 Task: Add a condition where "Hours since status category open Greater than Five Hundred" in unsolved tickets in your groups.
Action: Mouse moved to (138, 460)
Screenshot: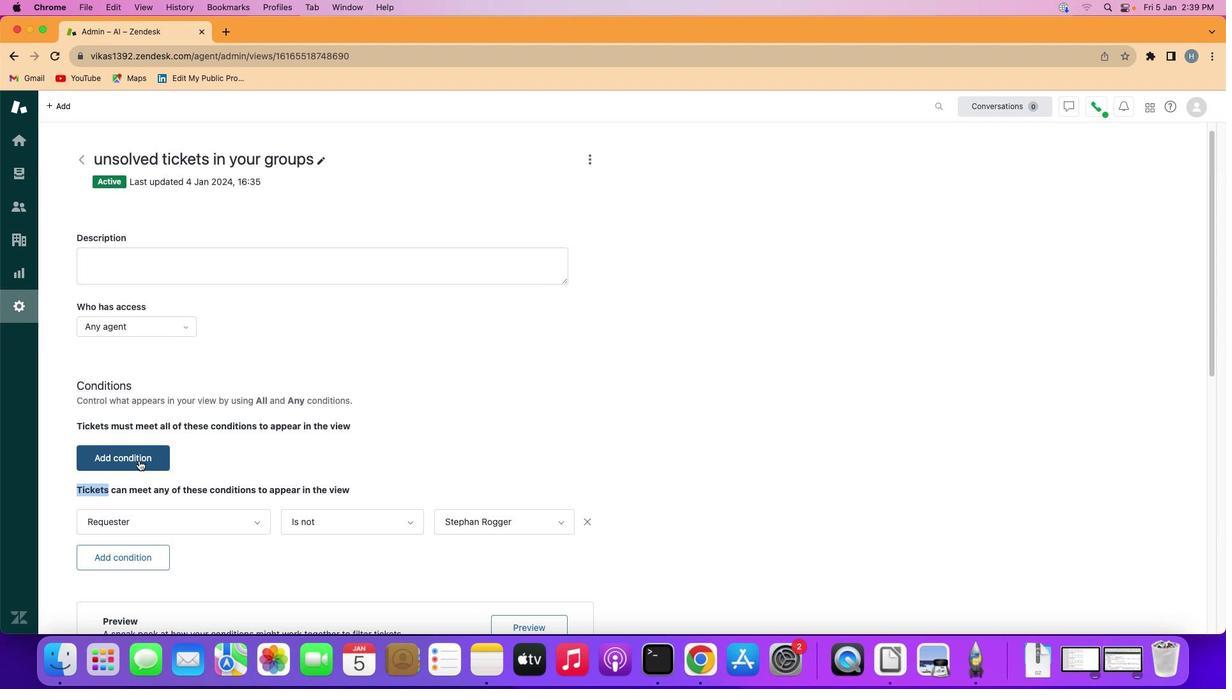 
Action: Mouse pressed left at (138, 460)
Screenshot: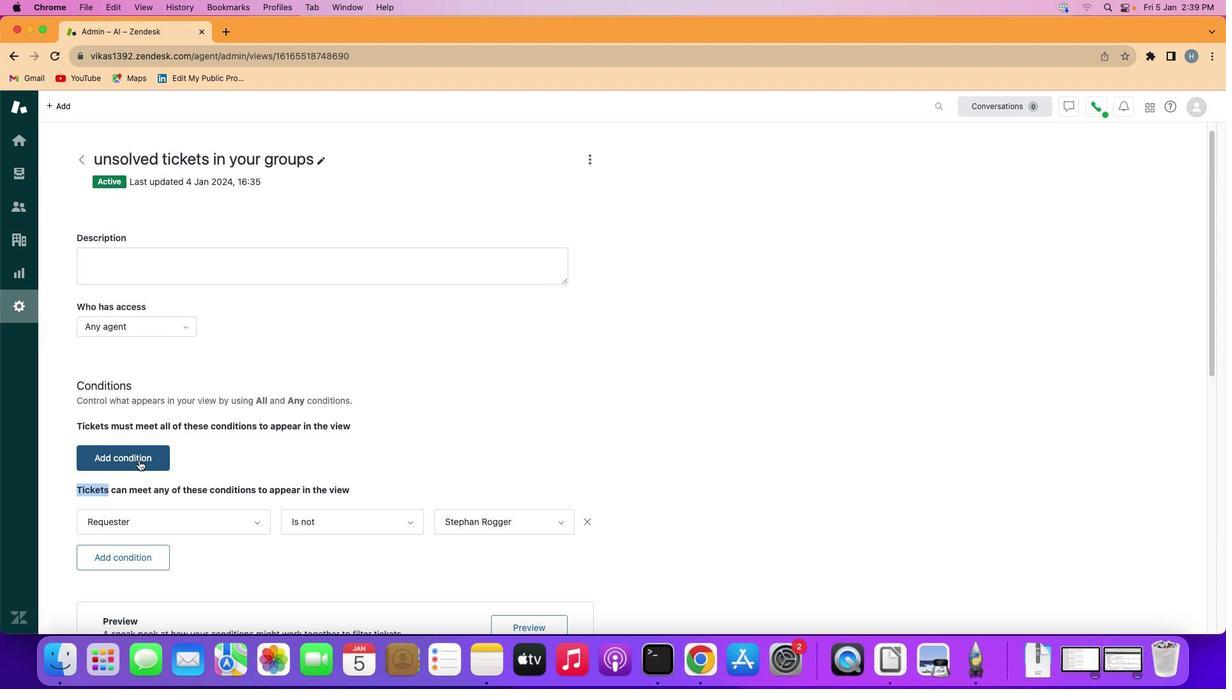 
Action: Mouse moved to (172, 456)
Screenshot: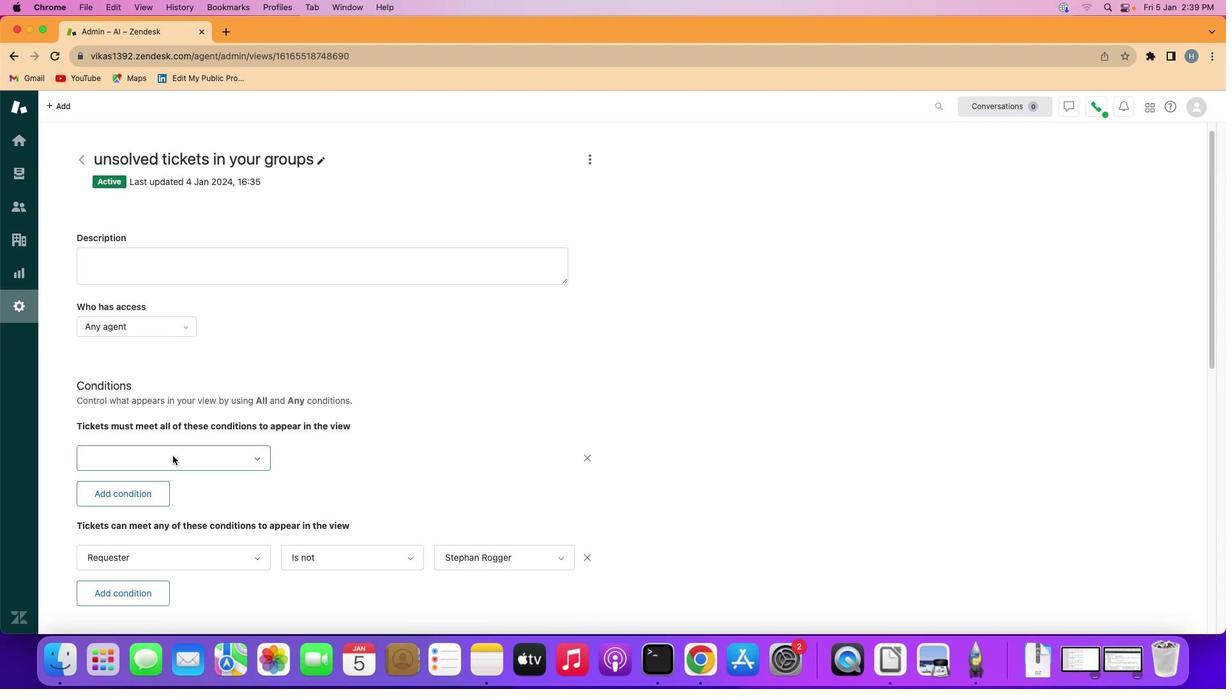 
Action: Mouse pressed left at (172, 456)
Screenshot: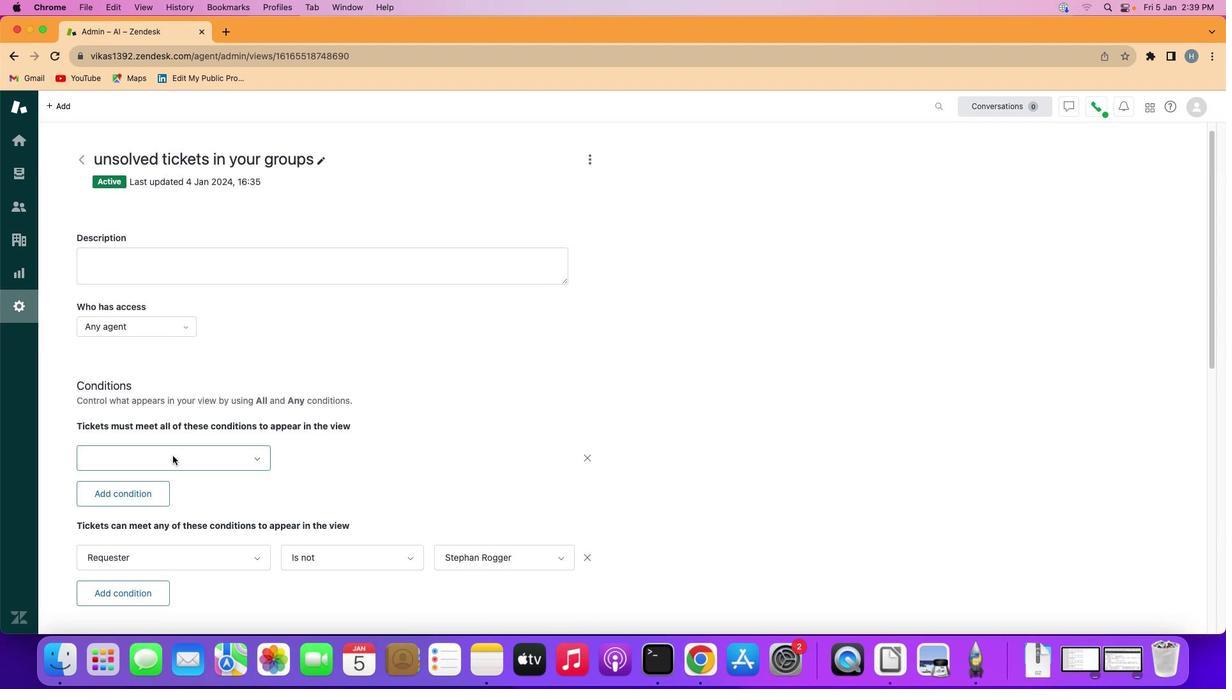 
Action: Mouse moved to (153, 358)
Screenshot: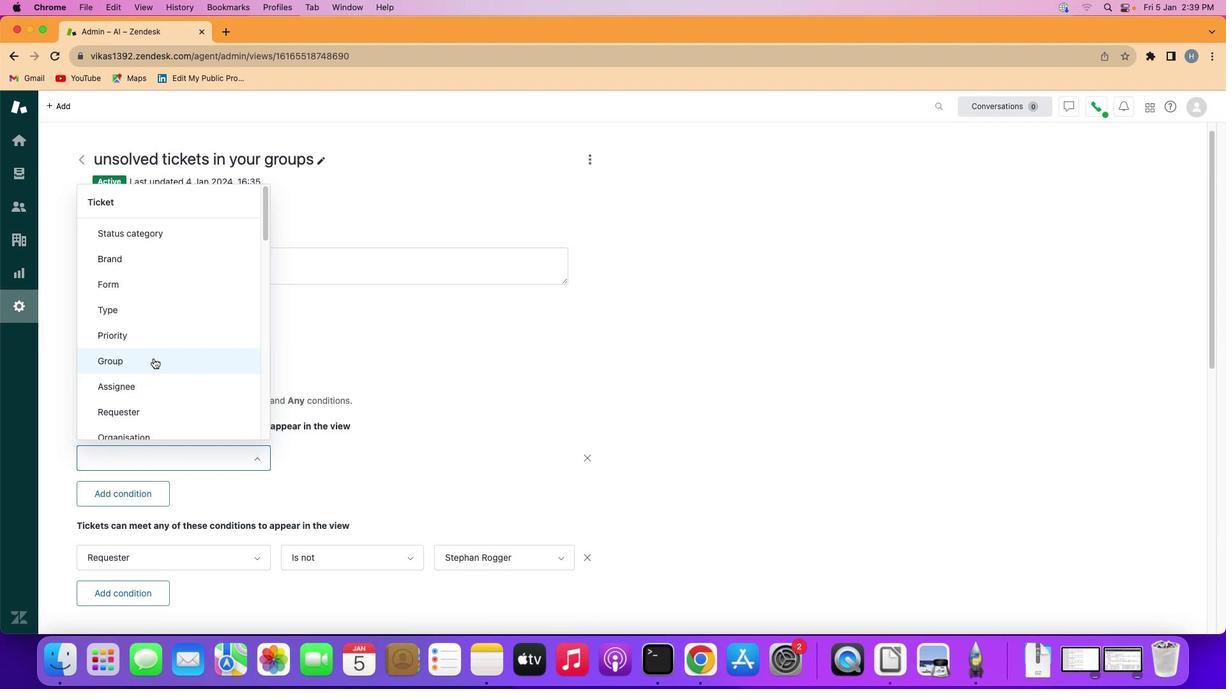 
Action: Mouse scrolled (153, 358) with delta (0, 0)
Screenshot: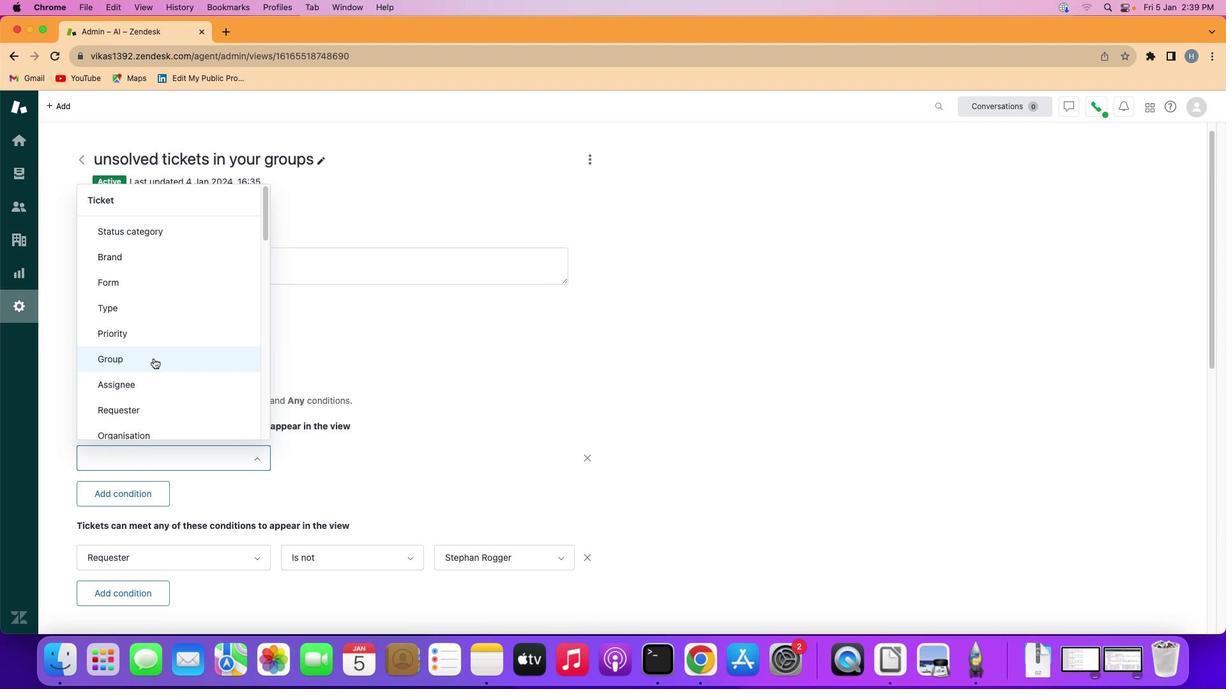 
Action: Mouse scrolled (153, 358) with delta (0, 0)
Screenshot: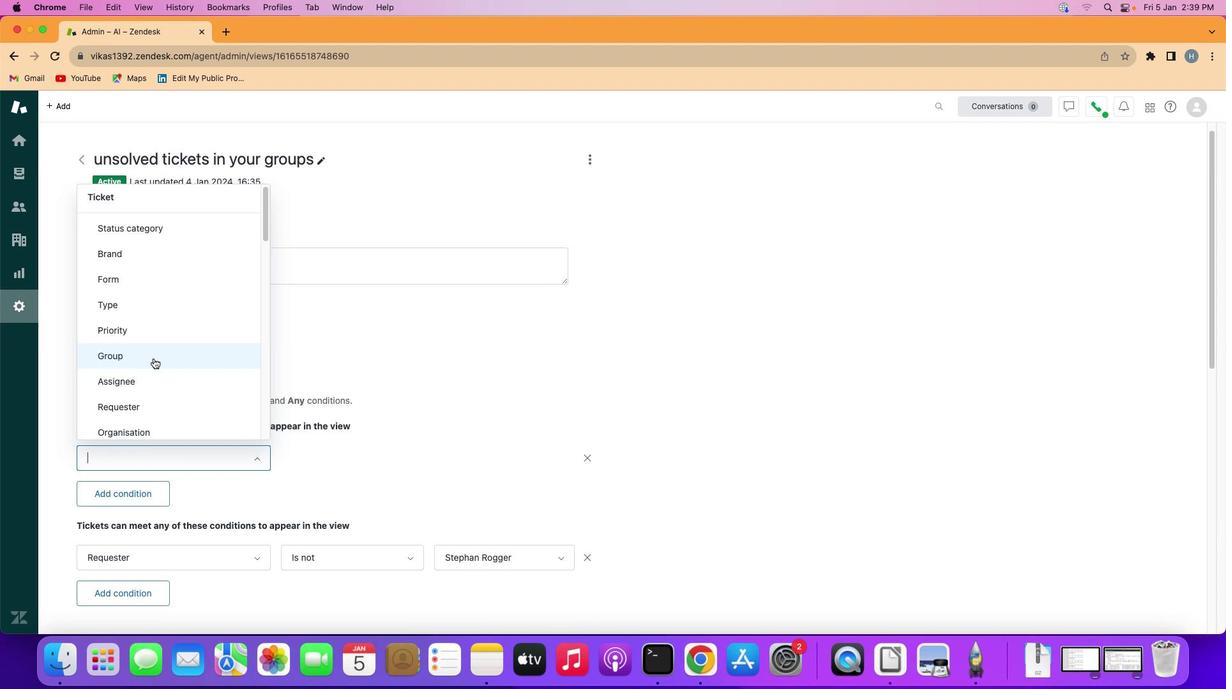 
Action: Mouse scrolled (153, 358) with delta (0, 0)
Screenshot: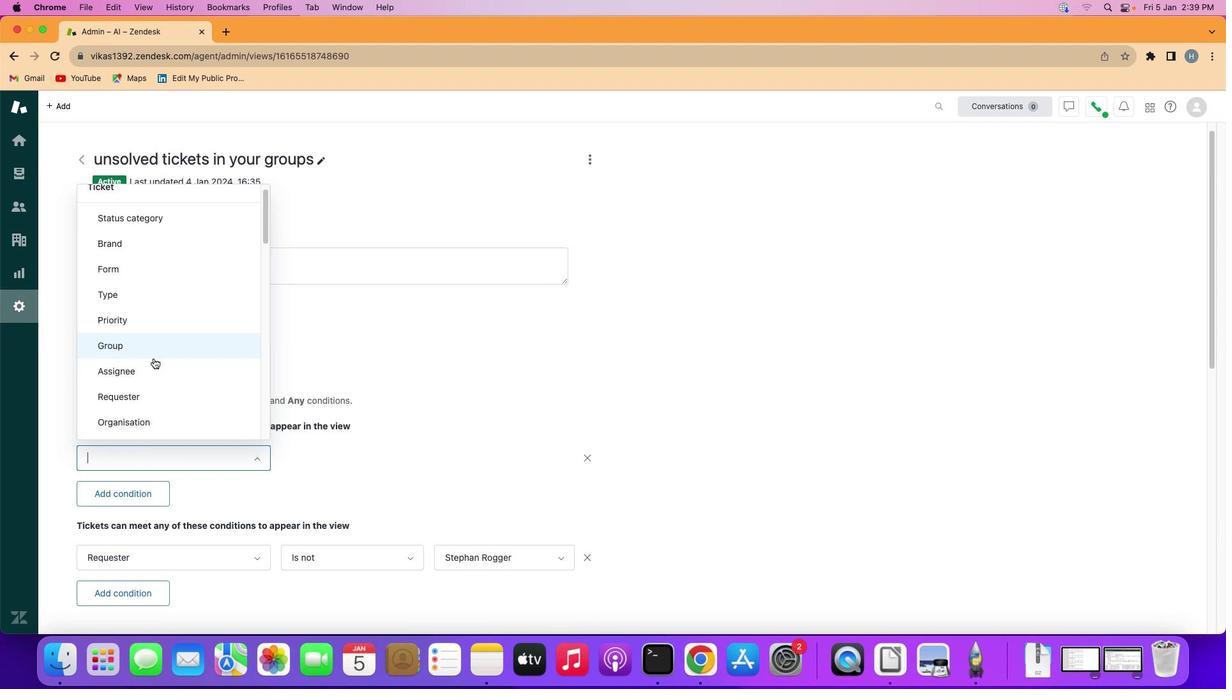 
Action: Mouse scrolled (153, 358) with delta (0, 0)
Screenshot: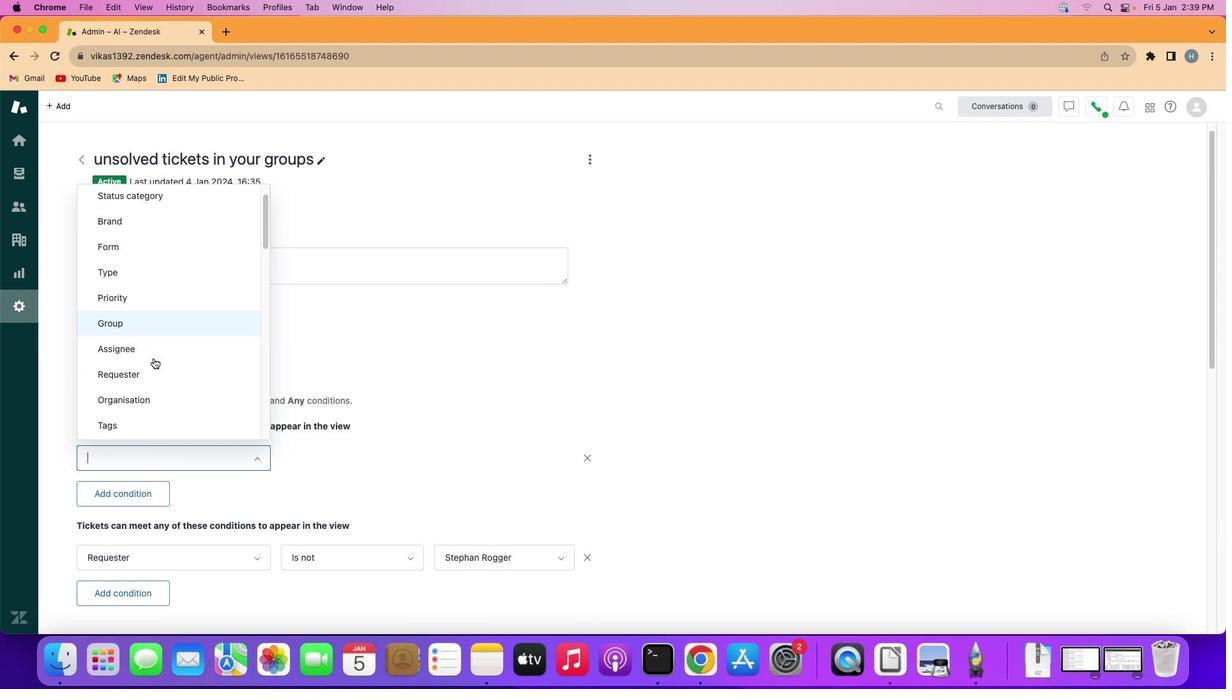 
Action: Mouse scrolled (153, 358) with delta (0, 0)
Screenshot: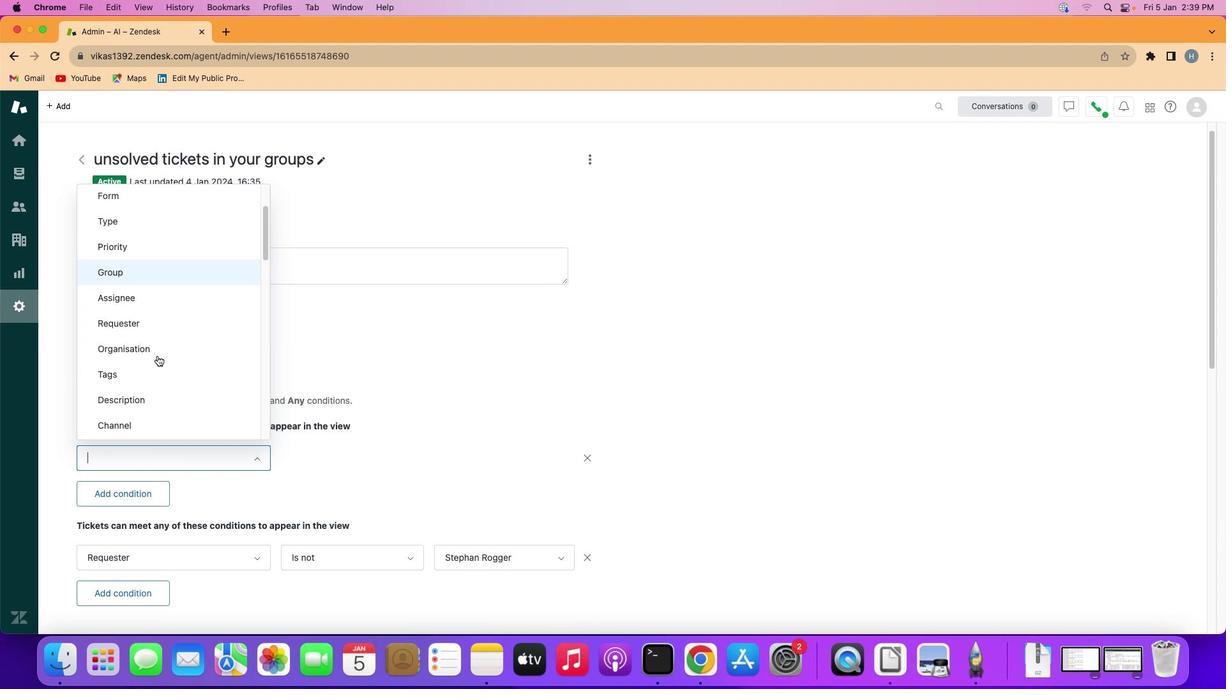 
Action: Mouse moved to (181, 348)
Screenshot: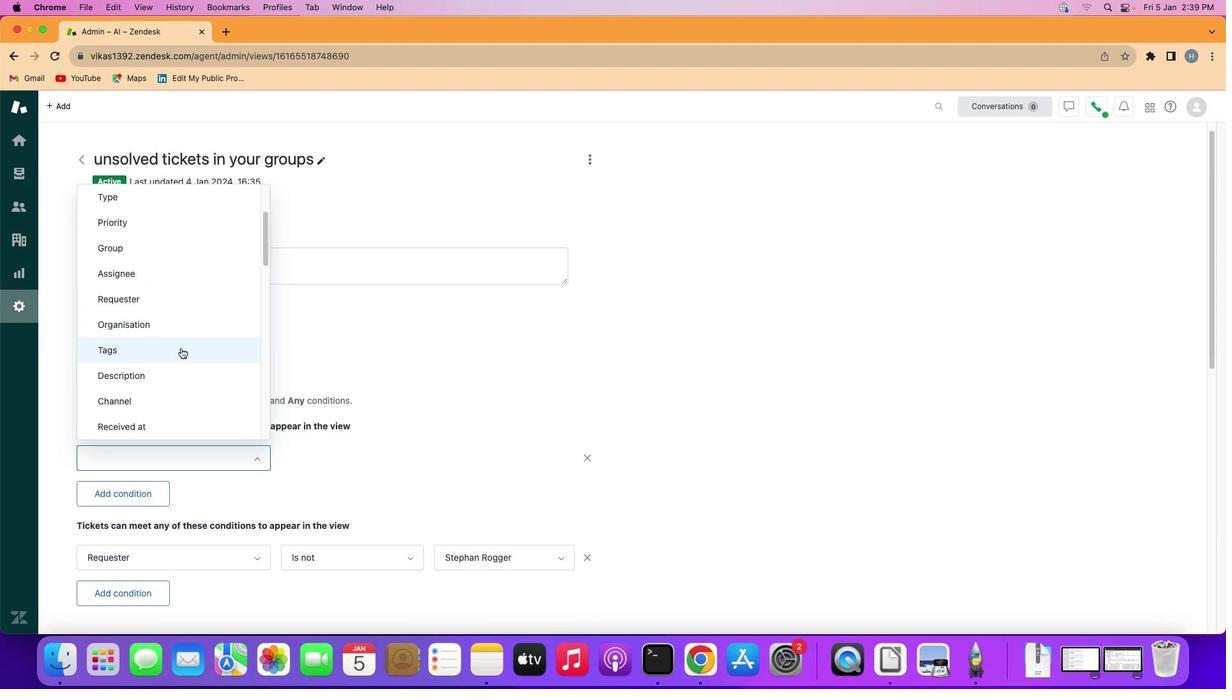 
Action: Mouse scrolled (181, 348) with delta (0, 0)
Screenshot: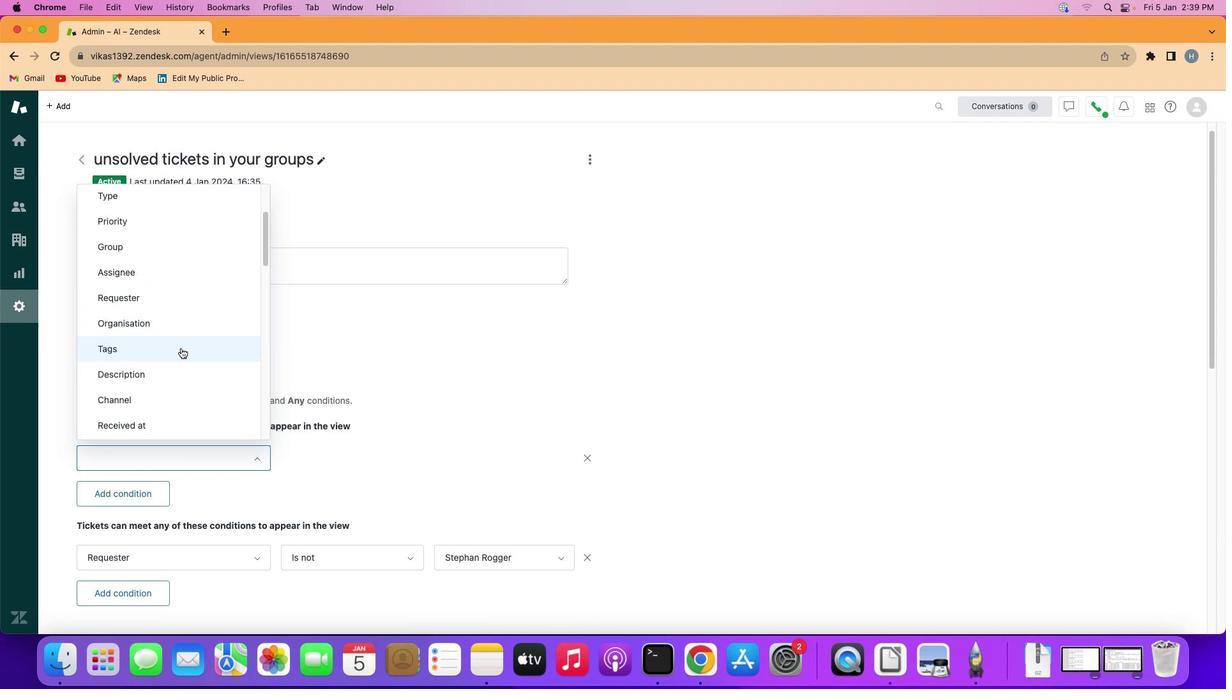 
Action: Mouse scrolled (181, 348) with delta (0, 0)
Screenshot: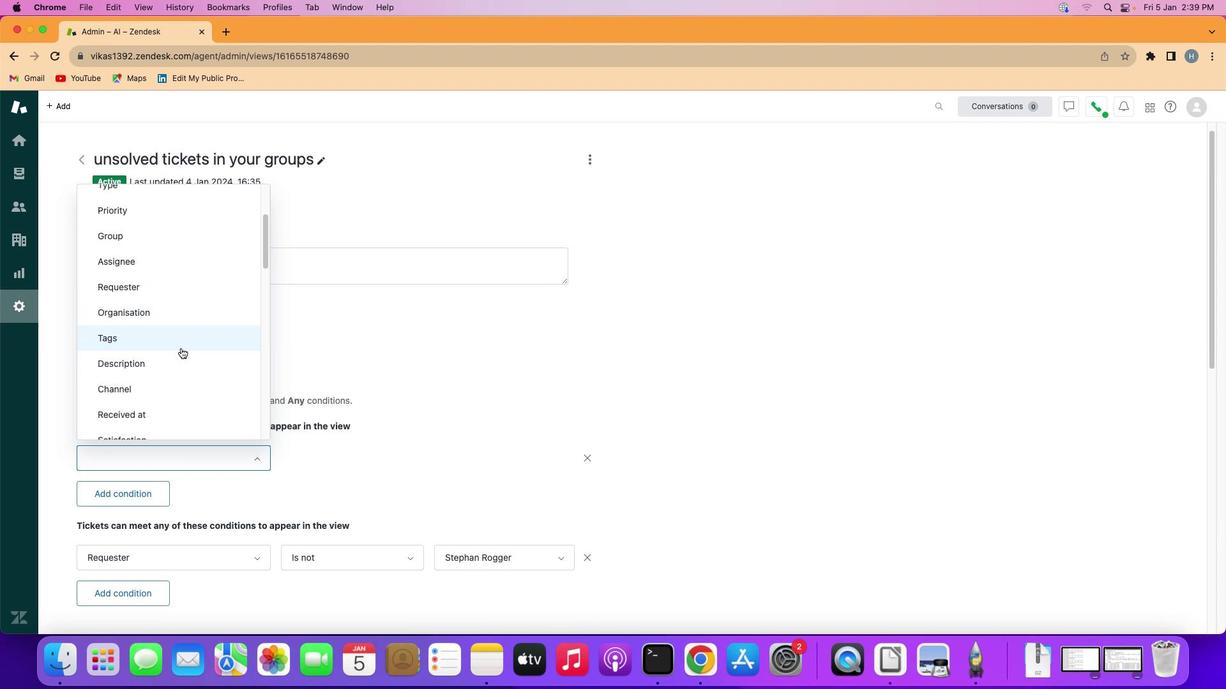 
Action: Mouse scrolled (181, 348) with delta (0, 0)
Screenshot: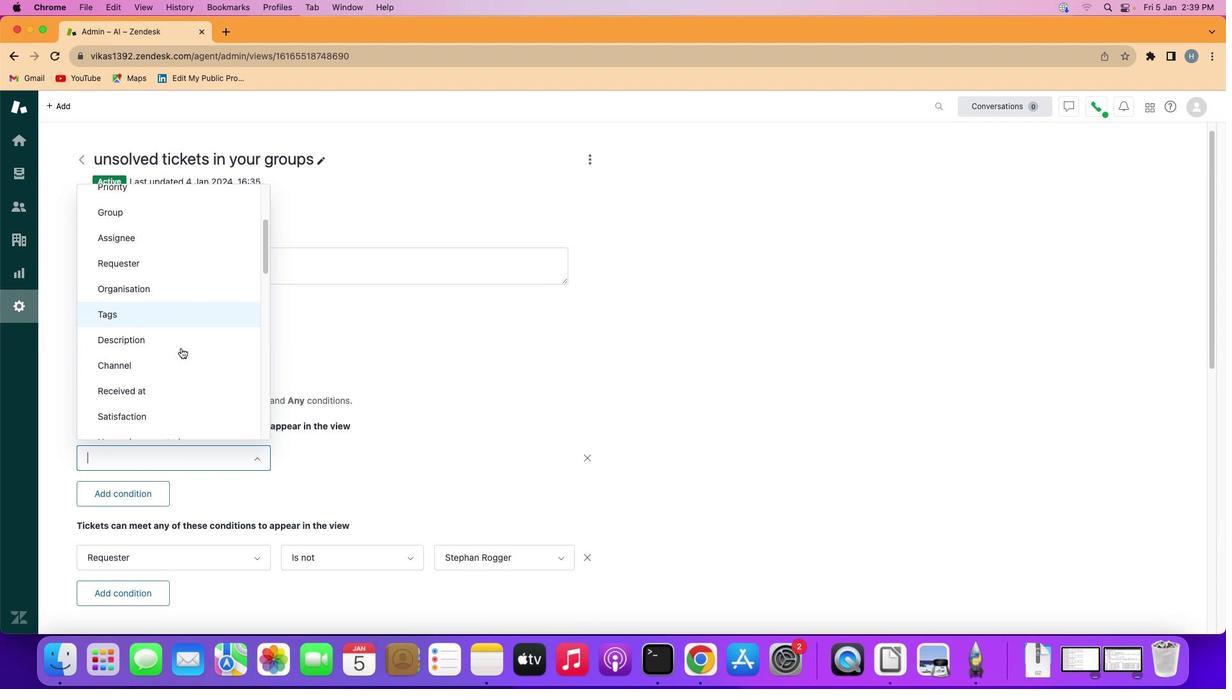 
Action: Mouse scrolled (181, 348) with delta (0, 0)
Screenshot: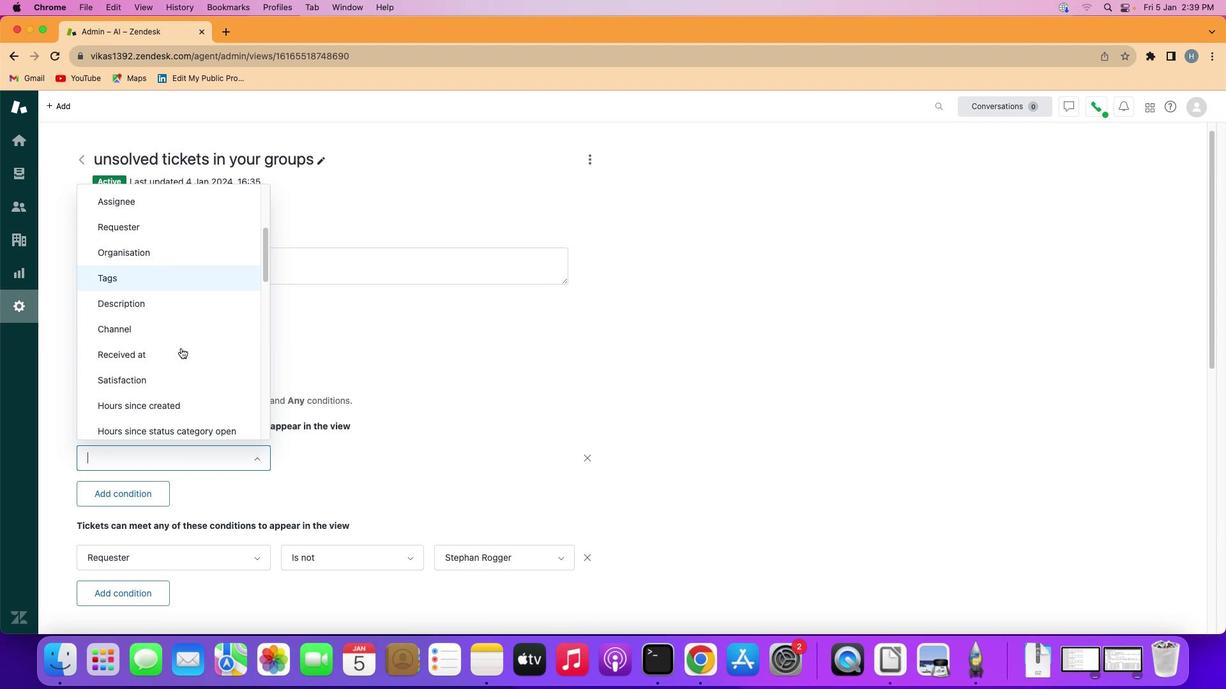 
Action: Mouse scrolled (181, 348) with delta (0, 0)
Screenshot: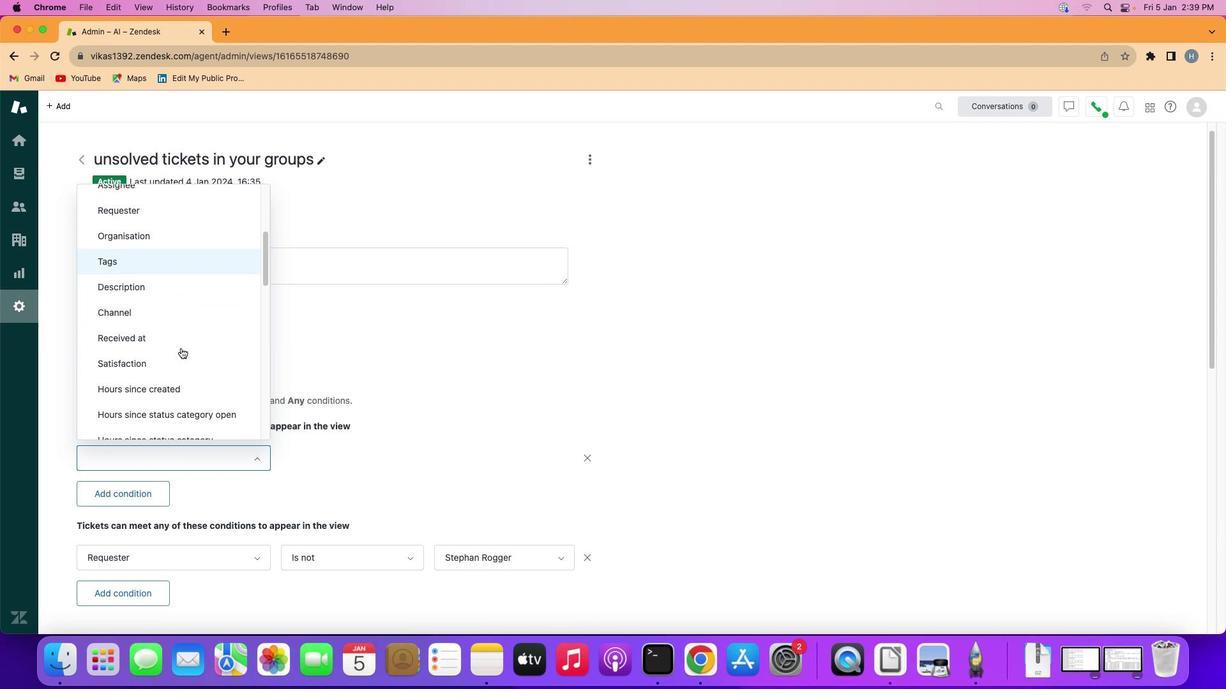
Action: Mouse scrolled (181, 348) with delta (0, 0)
Screenshot: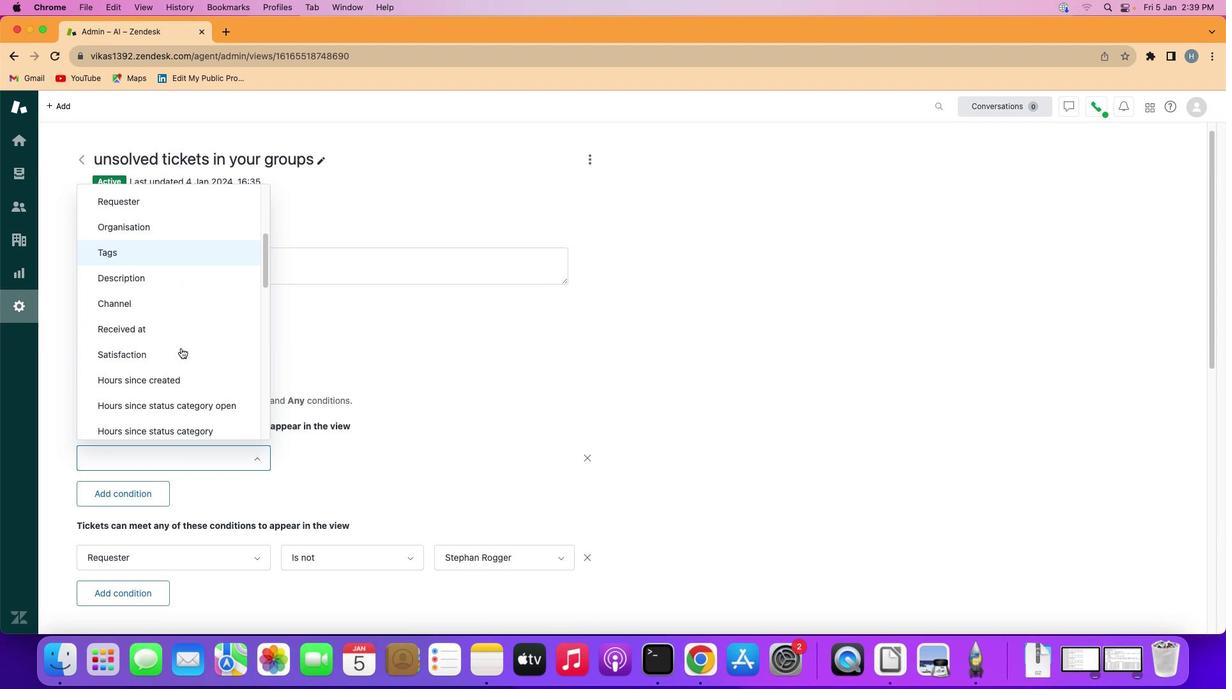 
Action: Mouse scrolled (181, 348) with delta (0, 0)
Screenshot: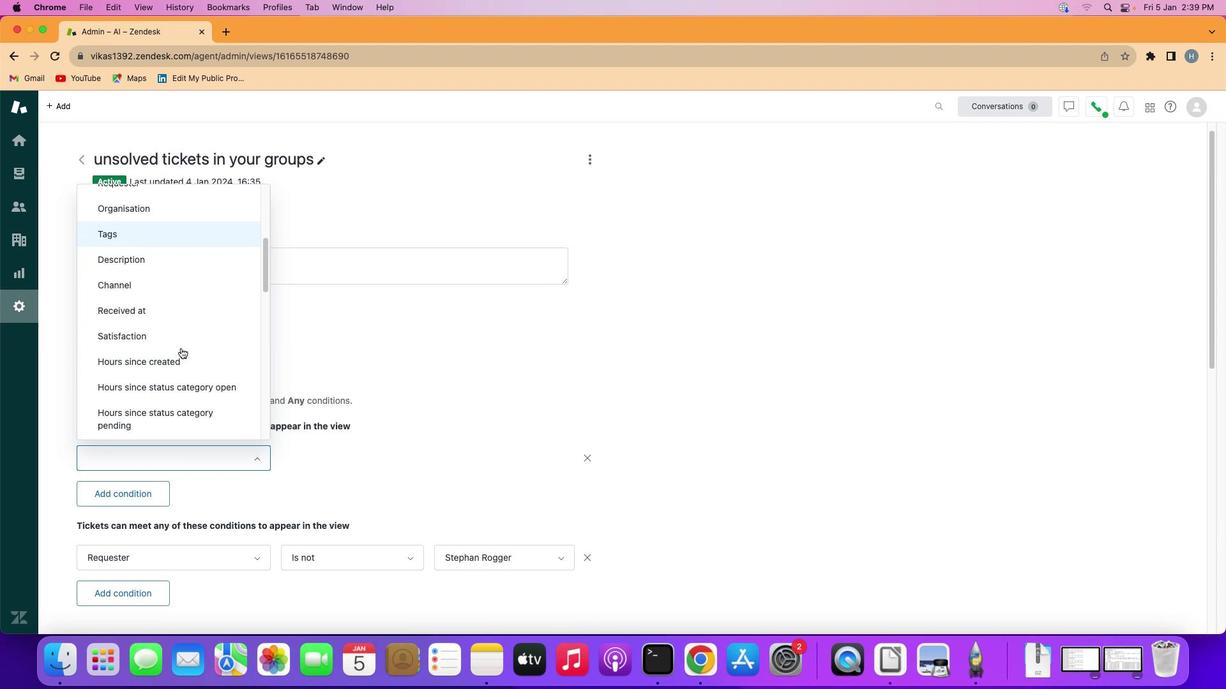 
Action: Mouse scrolled (181, 348) with delta (0, 0)
Screenshot: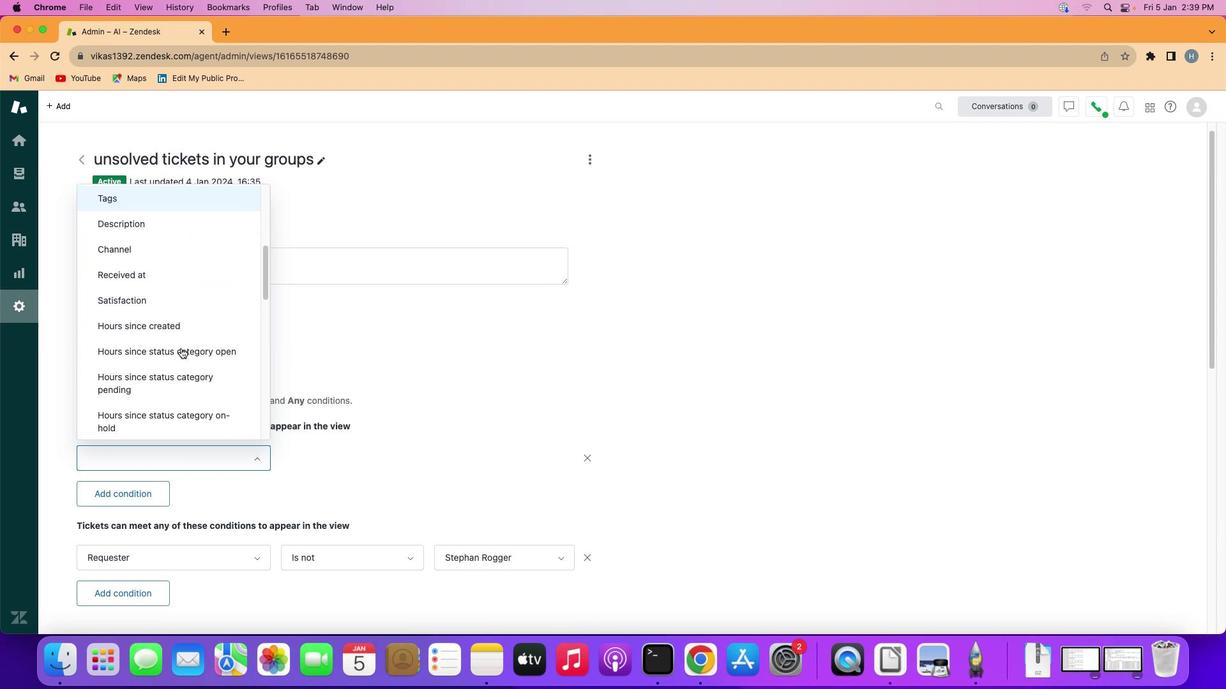 
Action: Mouse scrolled (181, 348) with delta (0, 0)
Screenshot: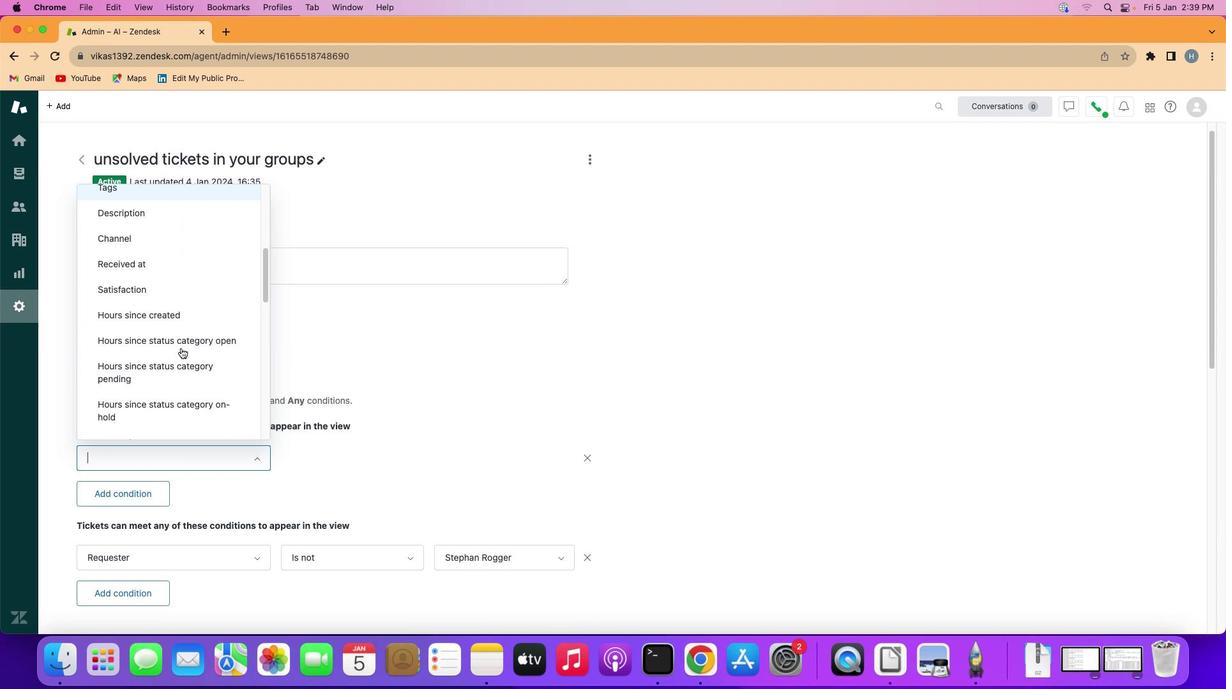 
Action: Mouse scrolled (181, 348) with delta (0, 0)
Screenshot: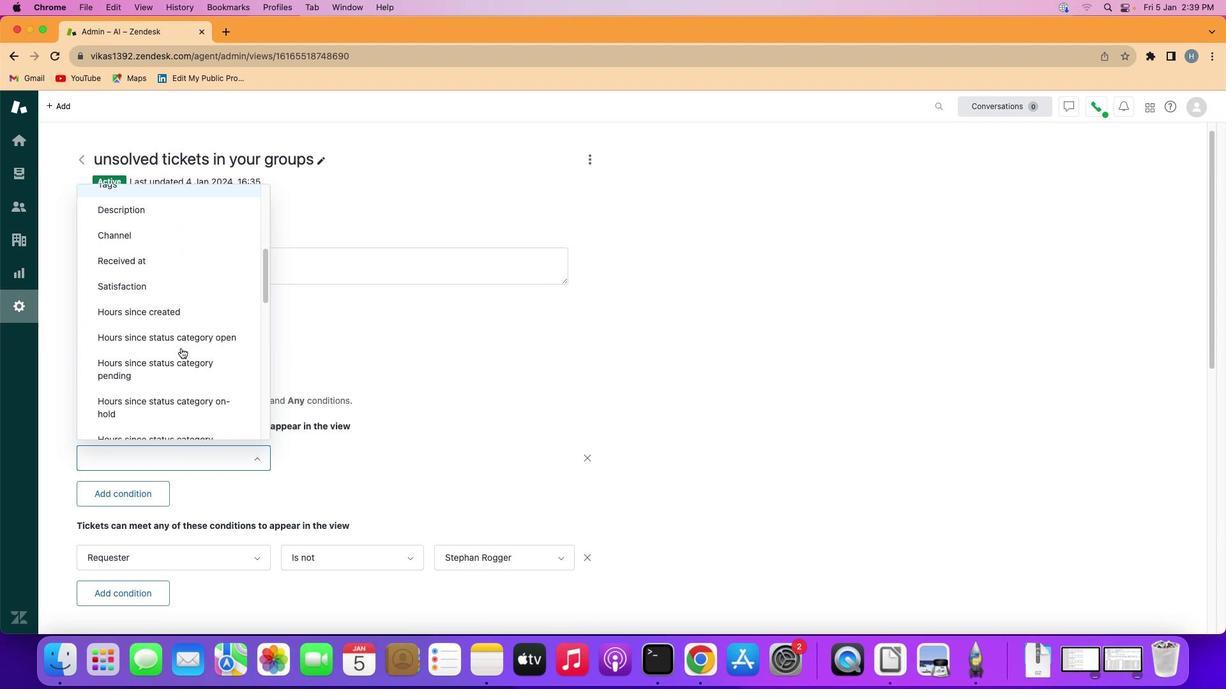 
Action: Mouse scrolled (181, 348) with delta (0, 0)
Screenshot: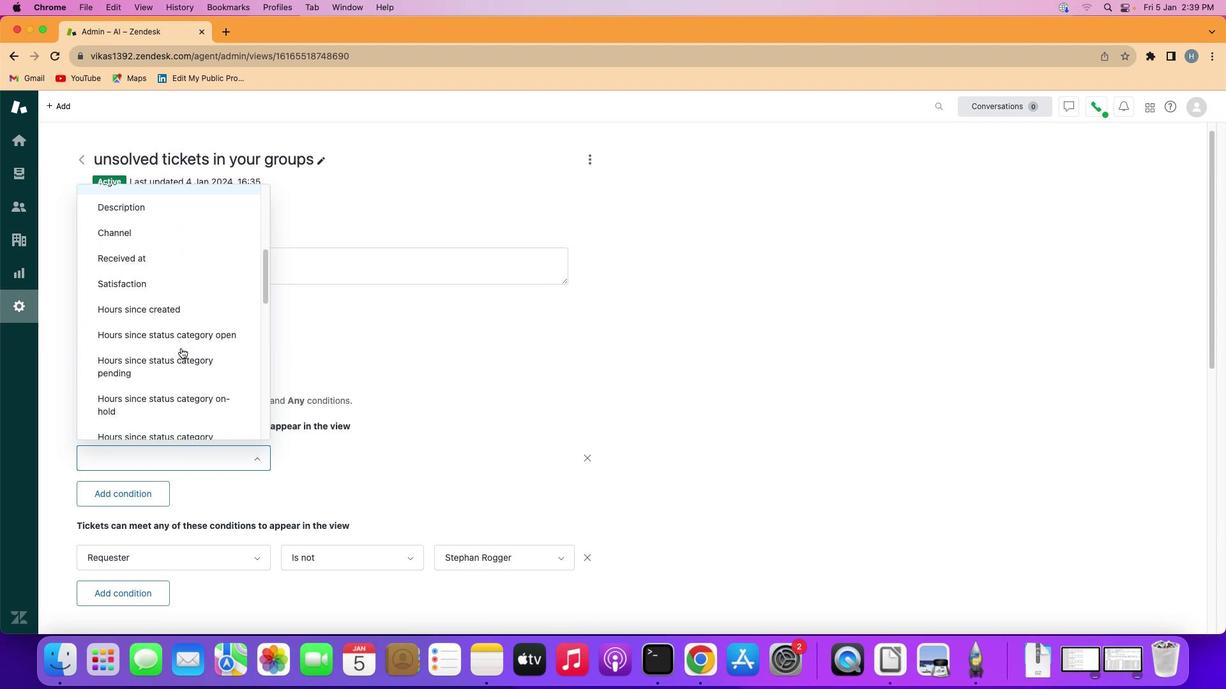 
Action: Mouse scrolled (181, 348) with delta (0, 0)
Screenshot: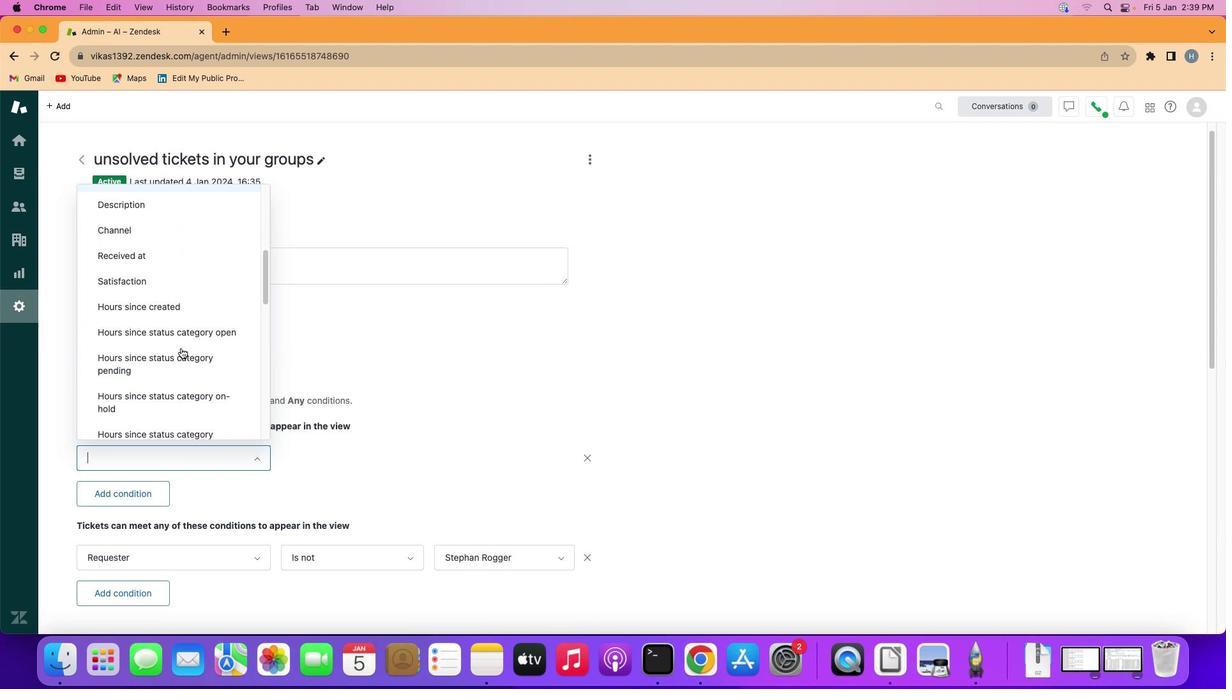 
Action: Mouse scrolled (181, 348) with delta (0, 0)
Screenshot: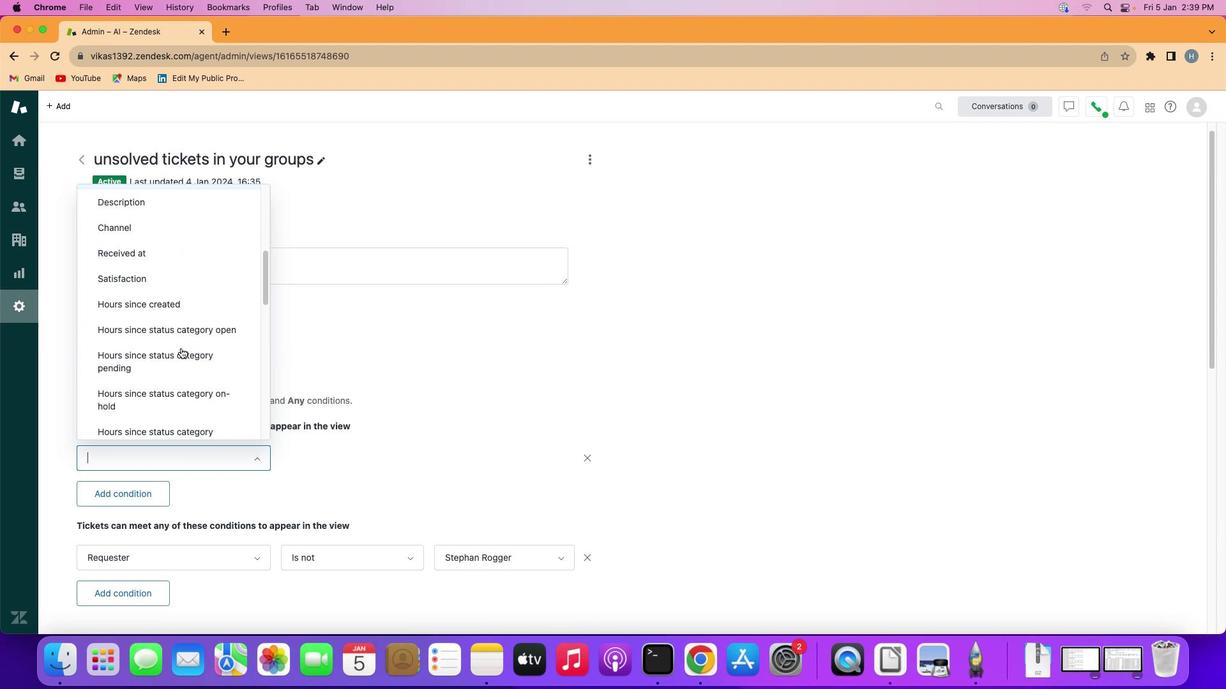 
Action: Mouse scrolled (181, 348) with delta (0, 0)
Screenshot: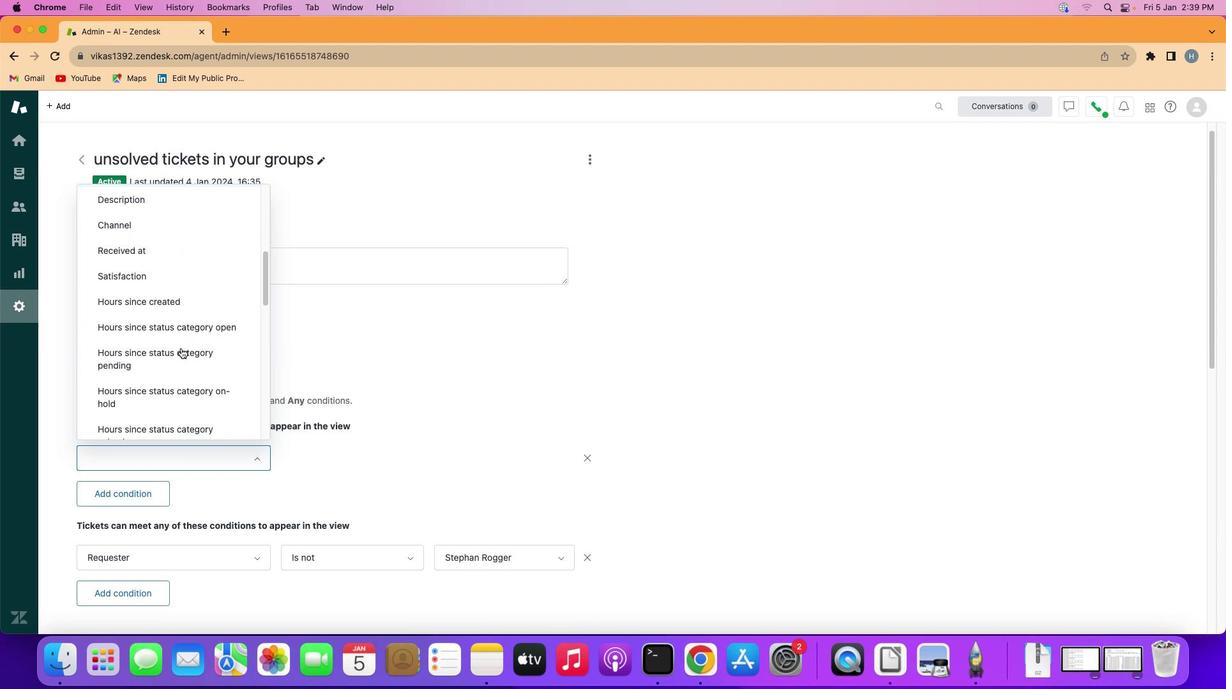 
Action: Mouse scrolled (181, 348) with delta (0, 0)
Screenshot: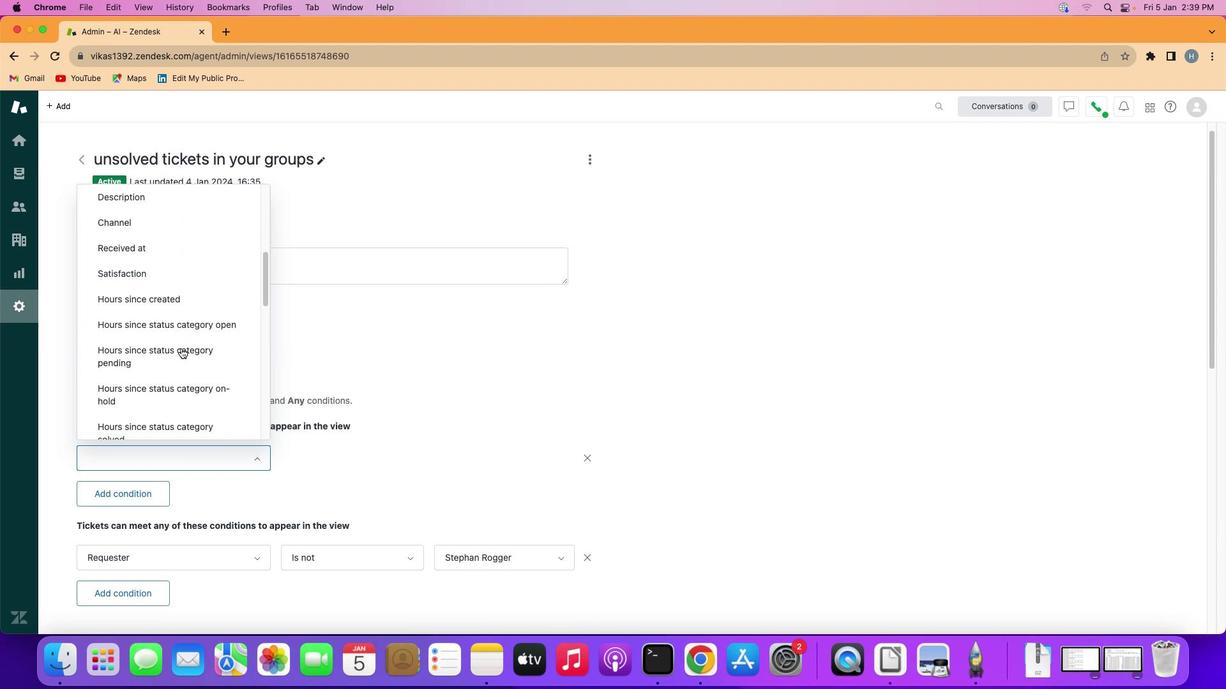 
Action: Mouse moved to (195, 321)
Screenshot: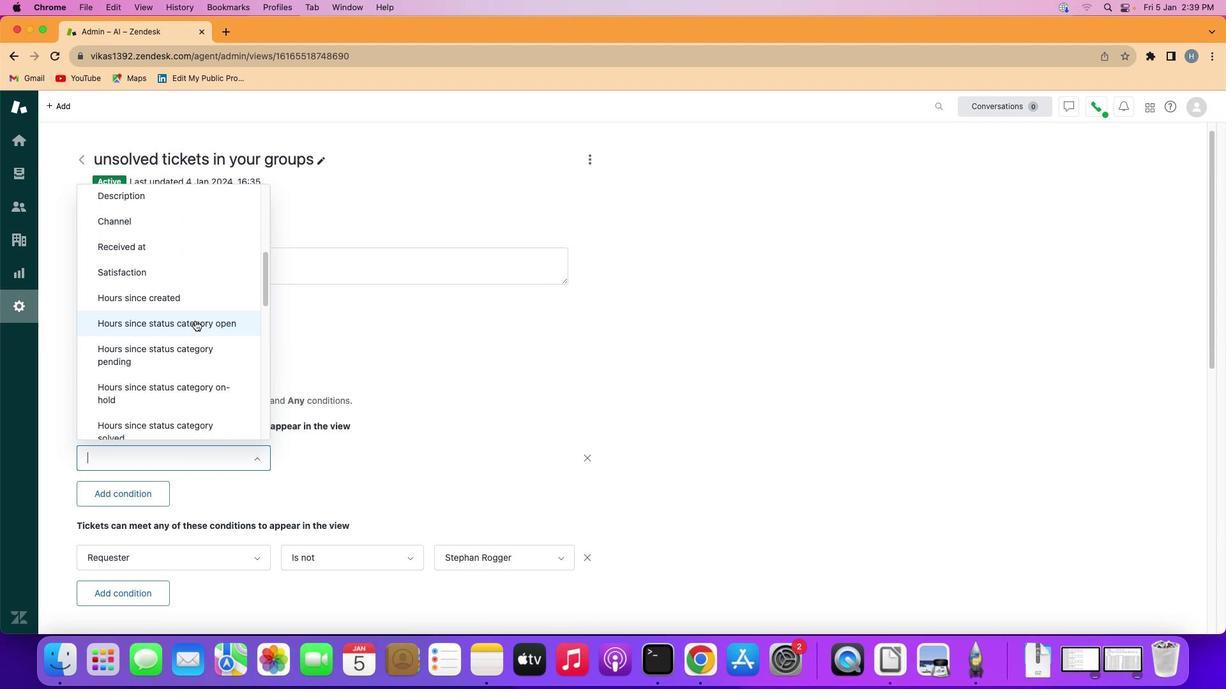 
Action: Mouse pressed left at (195, 321)
Screenshot: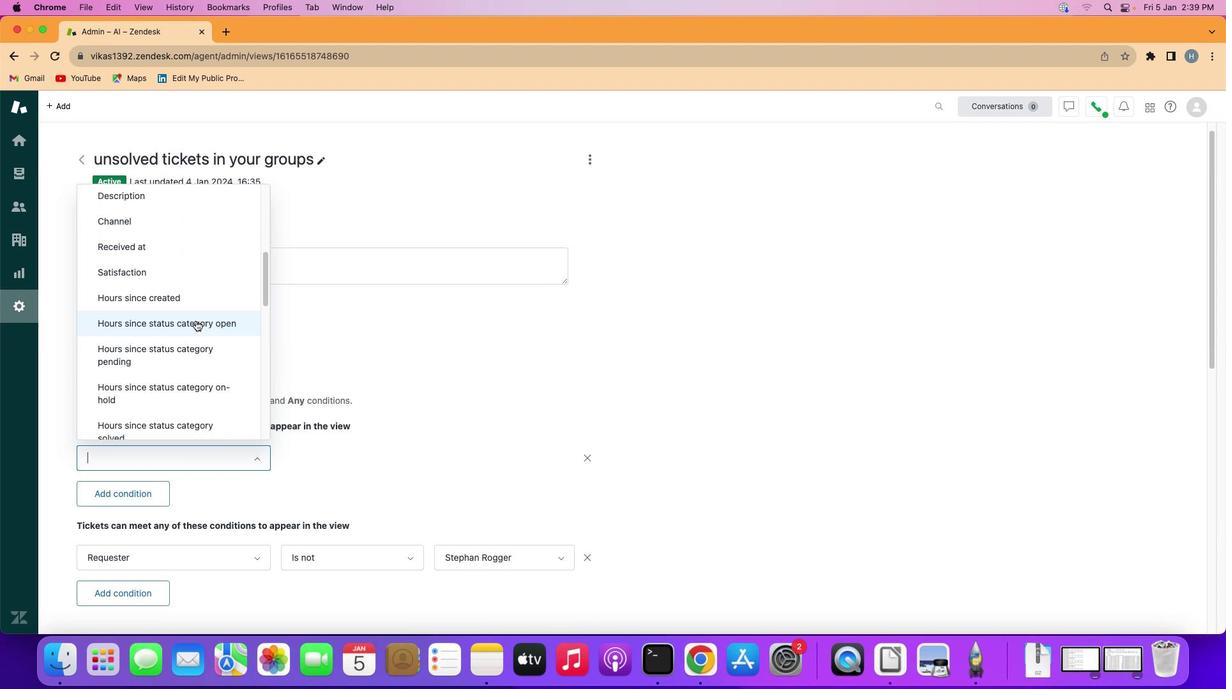
Action: Mouse moved to (335, 458)
Screenshot: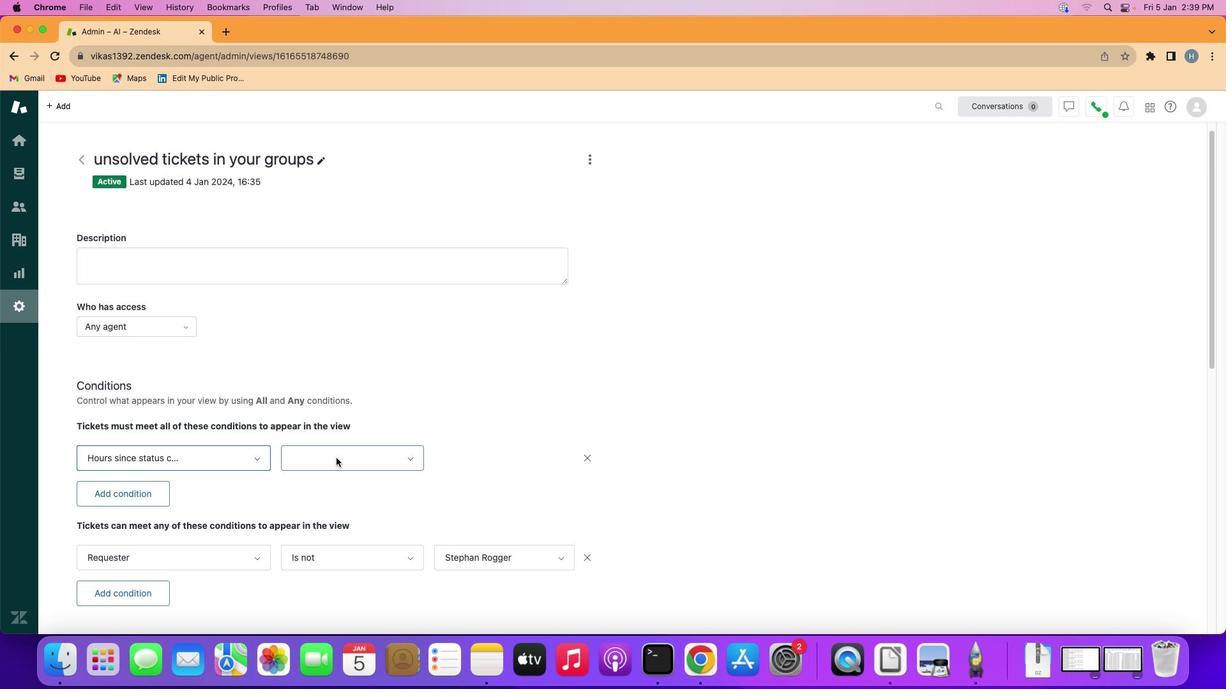 
Action: Mouse pressed left at (335, 458)
Screenshot: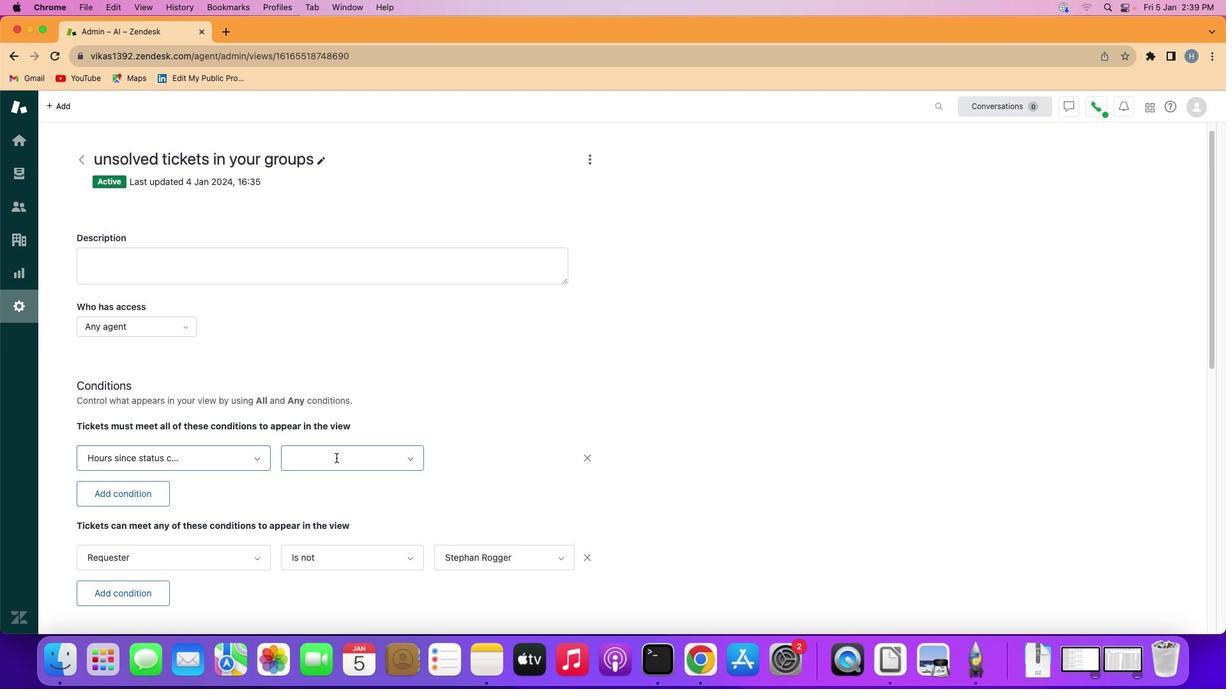 
Action: Mouse moved to (339, 516)
Screenshot: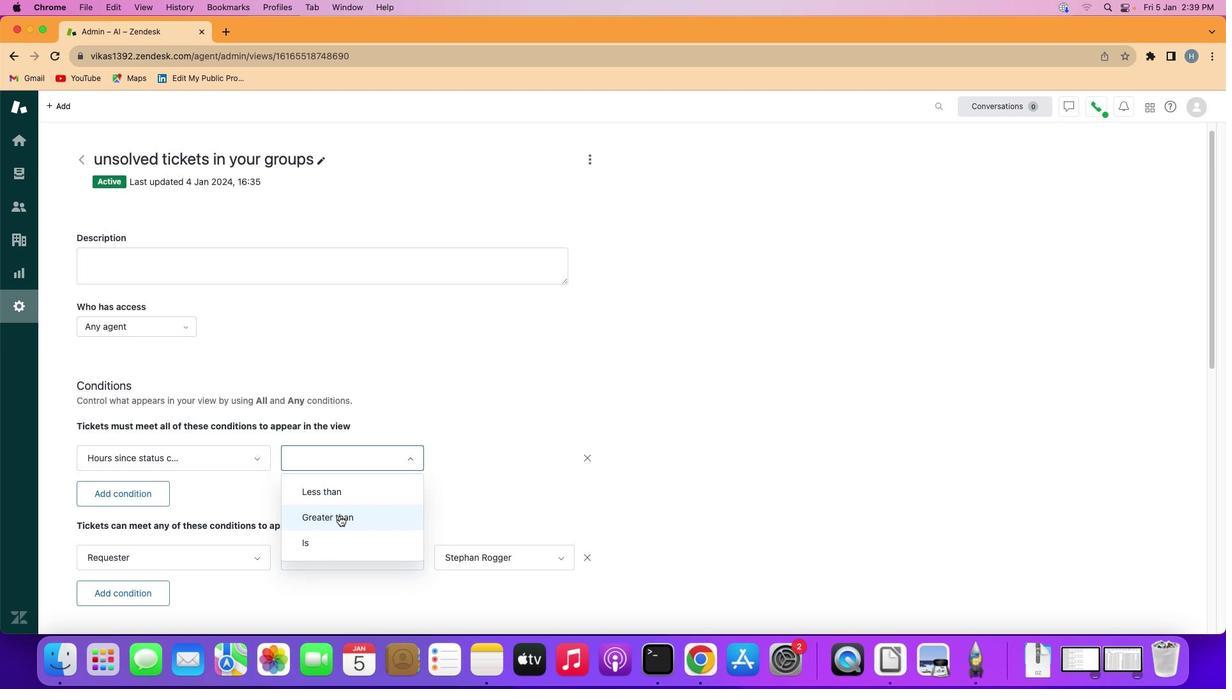 
Action: Mouse pressed left at (339, 516)
Screenshot: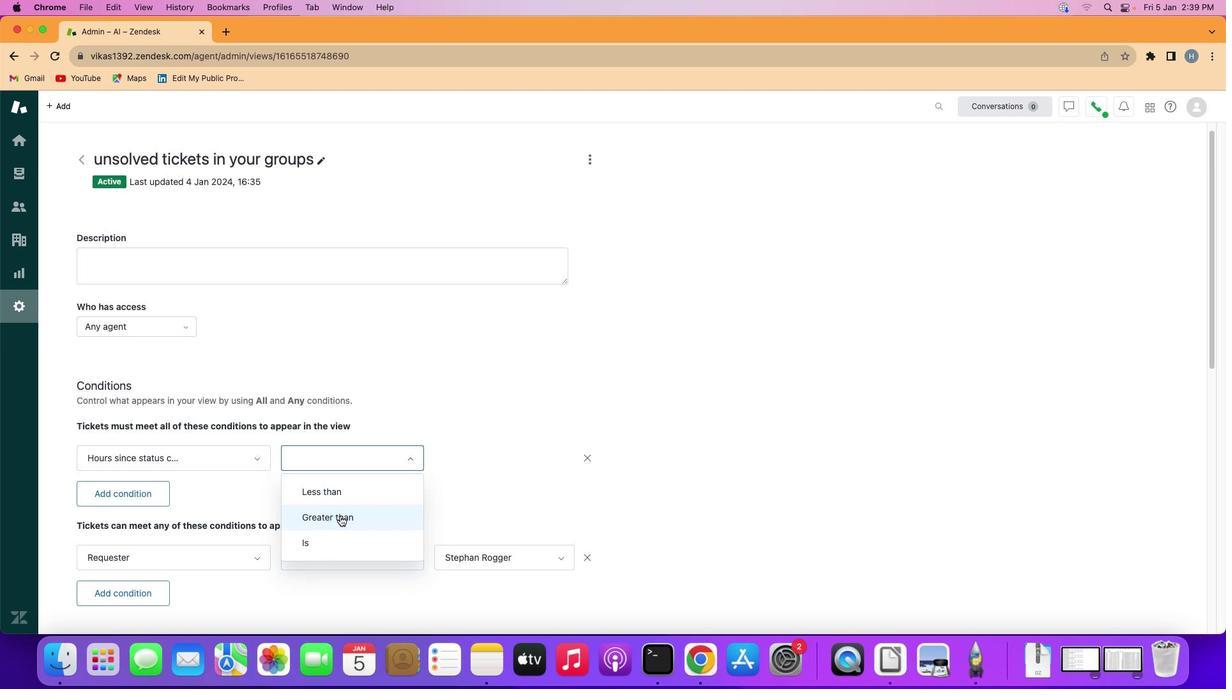 
Action: Mouse moved to (483, 461)
Screenshot: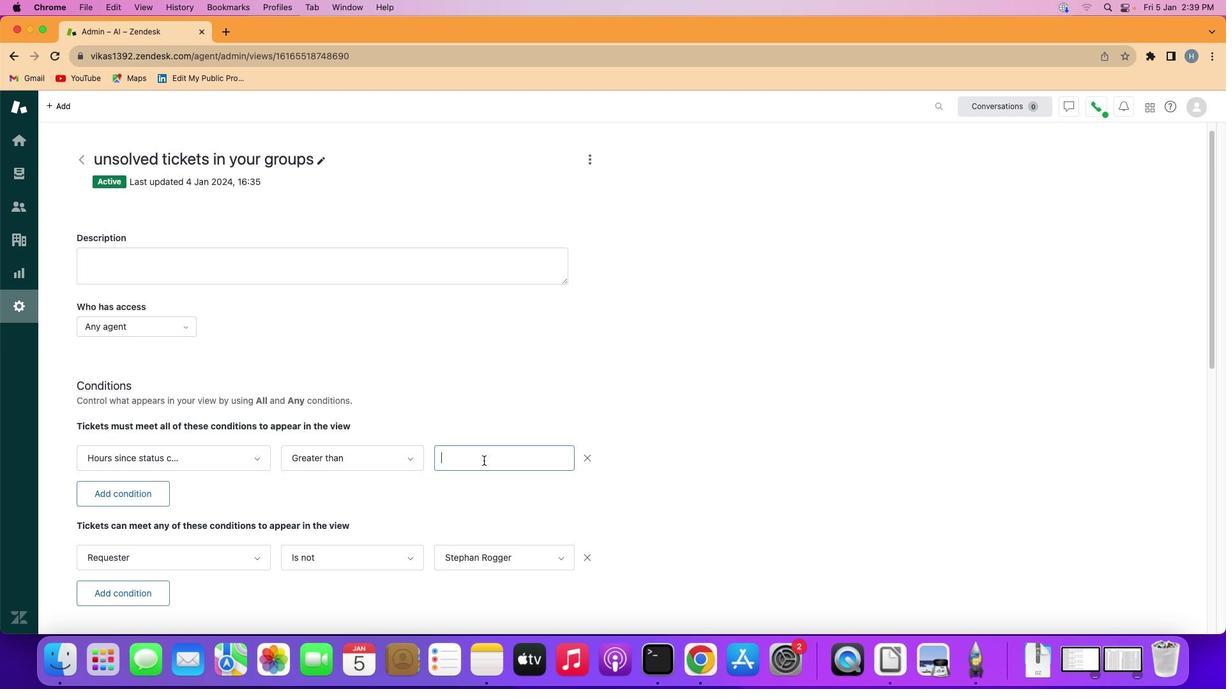 
Action: Mouse pressed left at (483, 461)
Screenshot: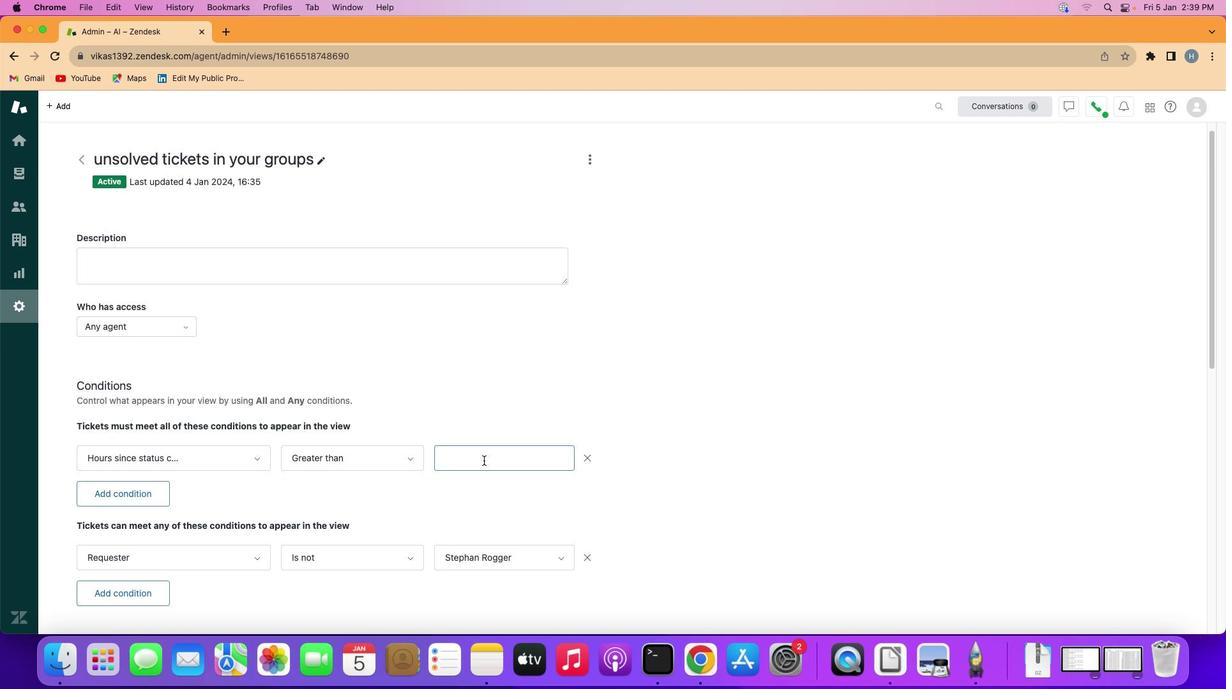
Action: Mouse moved to (482, 459)
Screenshot: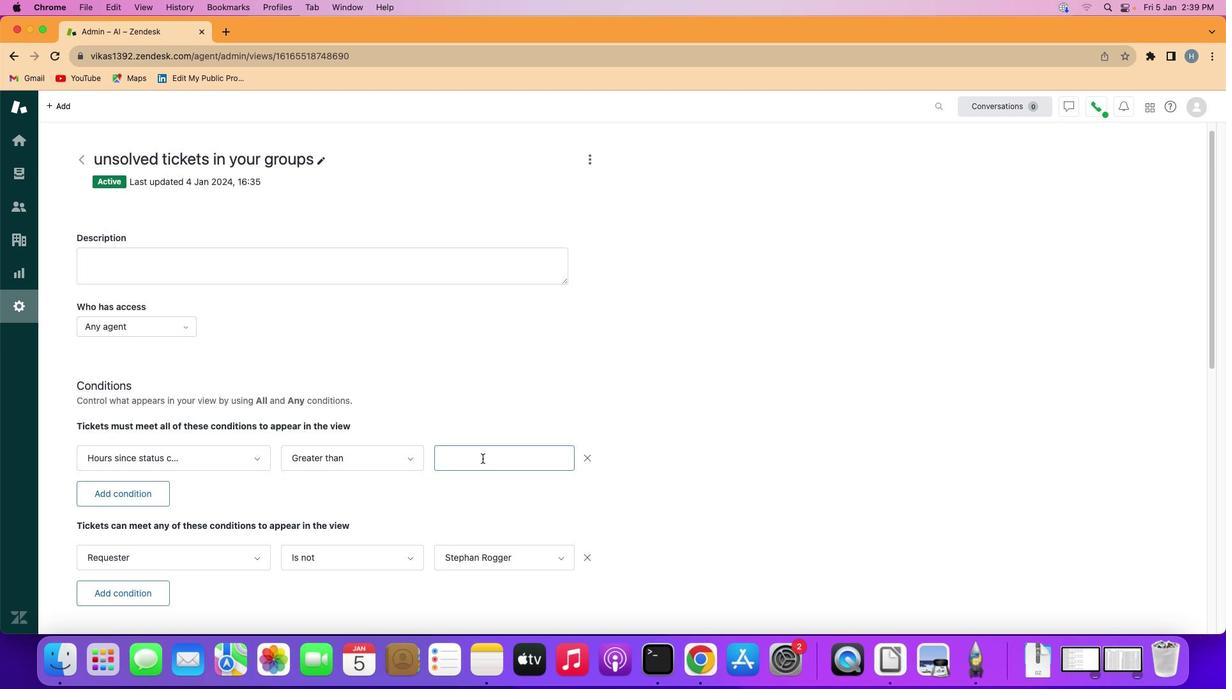 
Action: Key pressed Key.shift'F''i''v''e'Key.spaceKey.shift'H''u''n''d''r''e''d'
Screenshot: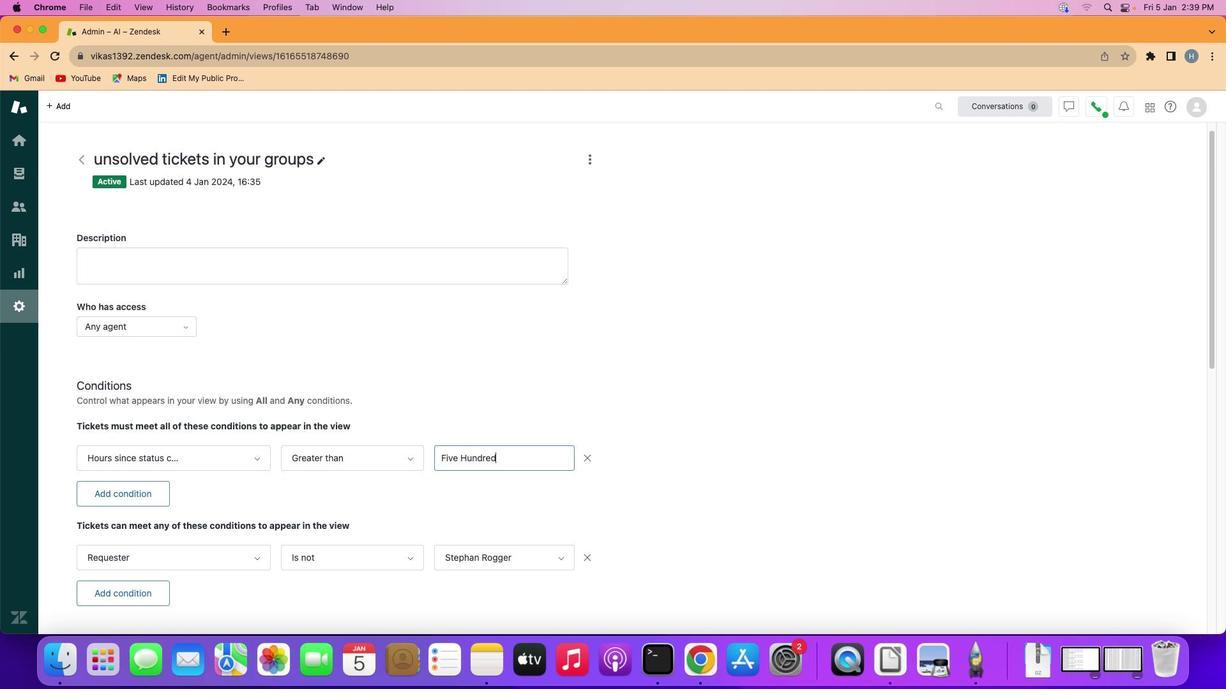 
Action: Mouse moved to (508, 503)
Screenshot: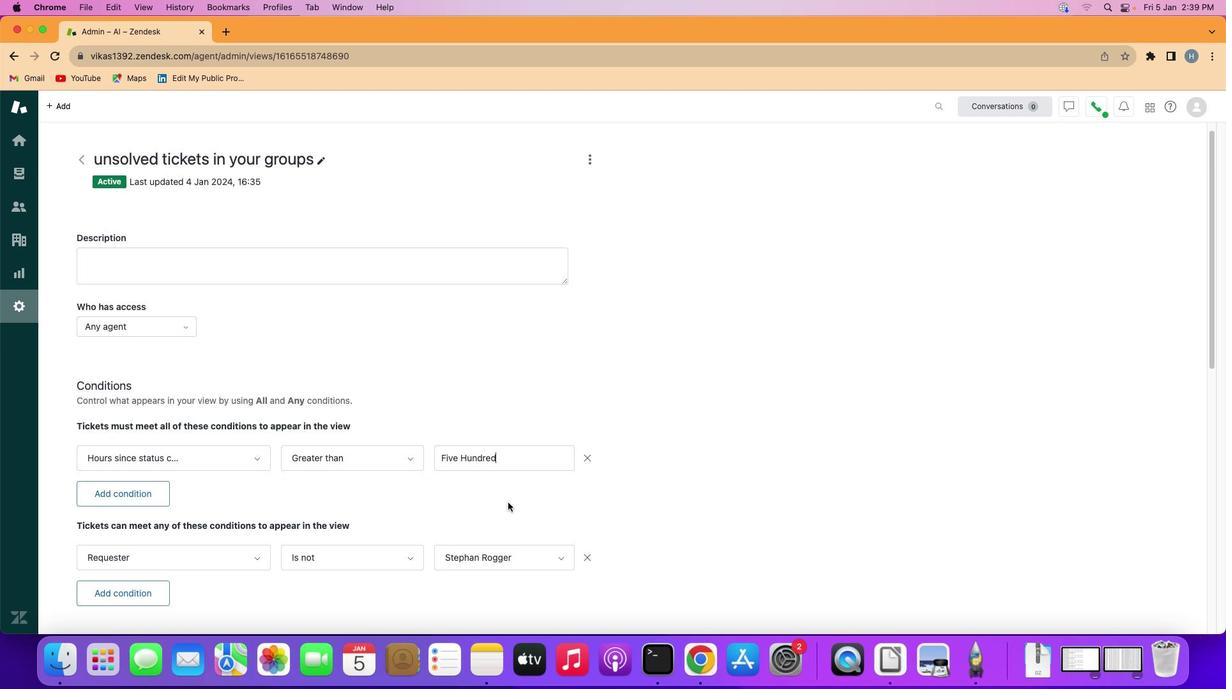 
Action: Mouse pressed left at (508, 503)
Screenshot: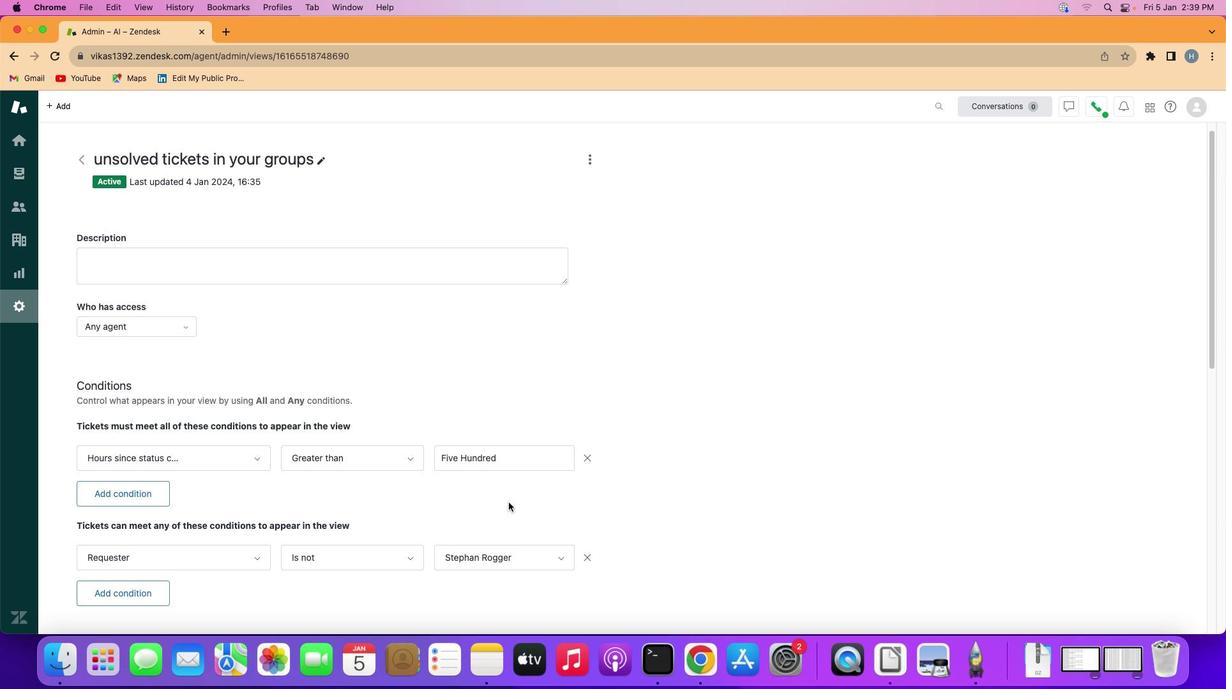 
Action: Mouse moved to (508, 502)
Screenshot: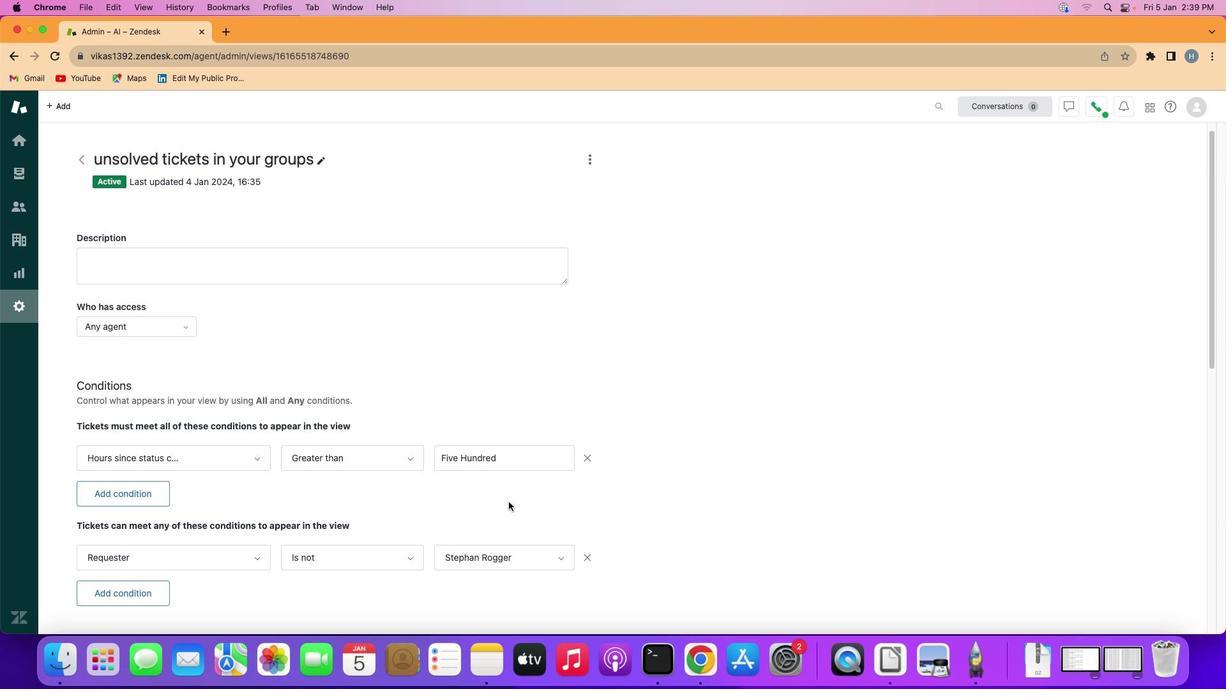 
